 Task: Use the formula "COMPLEX" in spreadsheet "Project protfolio".
Action: Mouse moved to (125, 69)
Screenshot: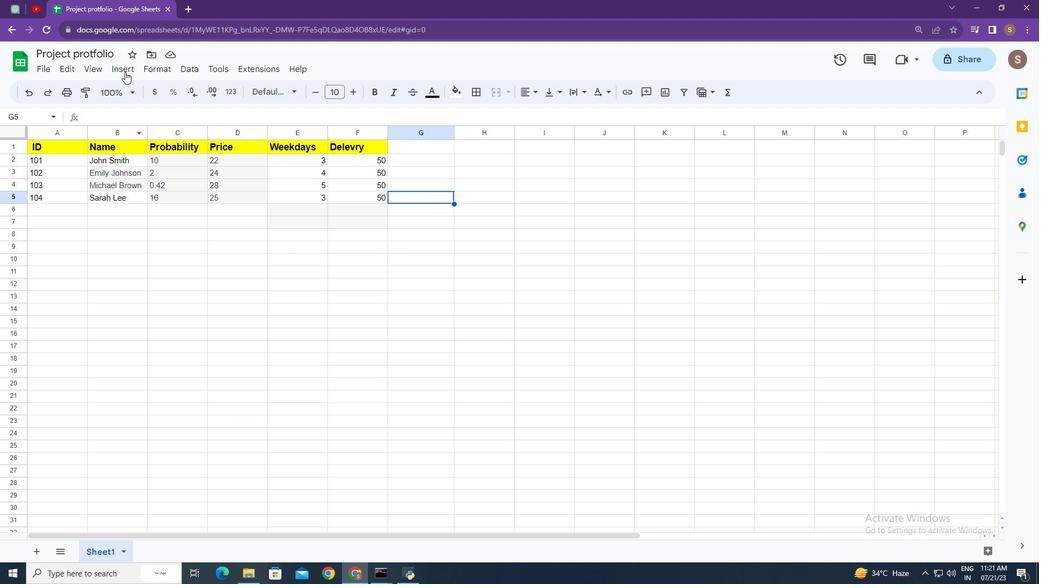 
Action: Mouse pressed left at (125, 69)
Screenshot: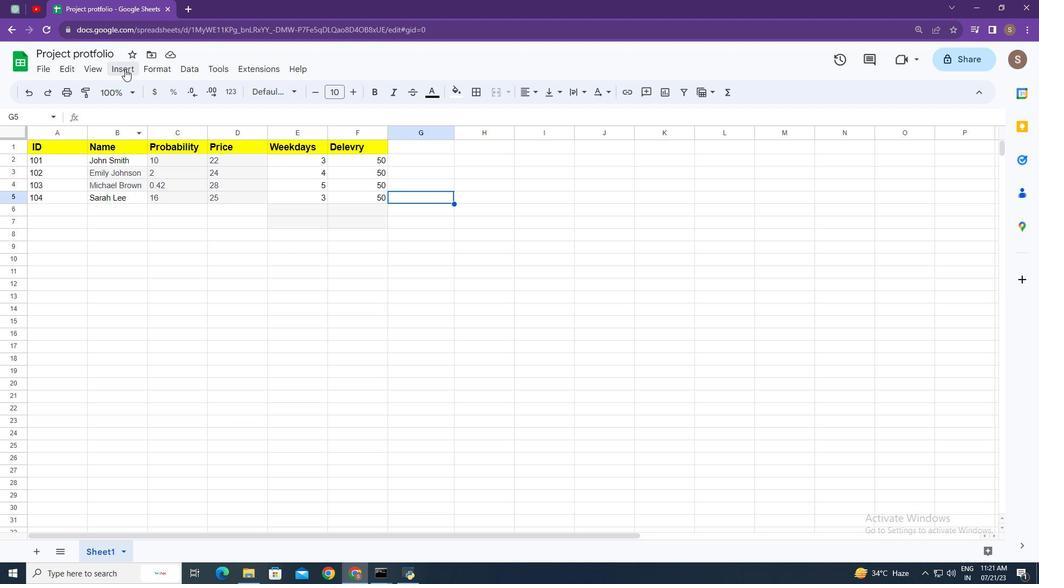 
Action: Mouse moved to (191, 277)
Screenshot: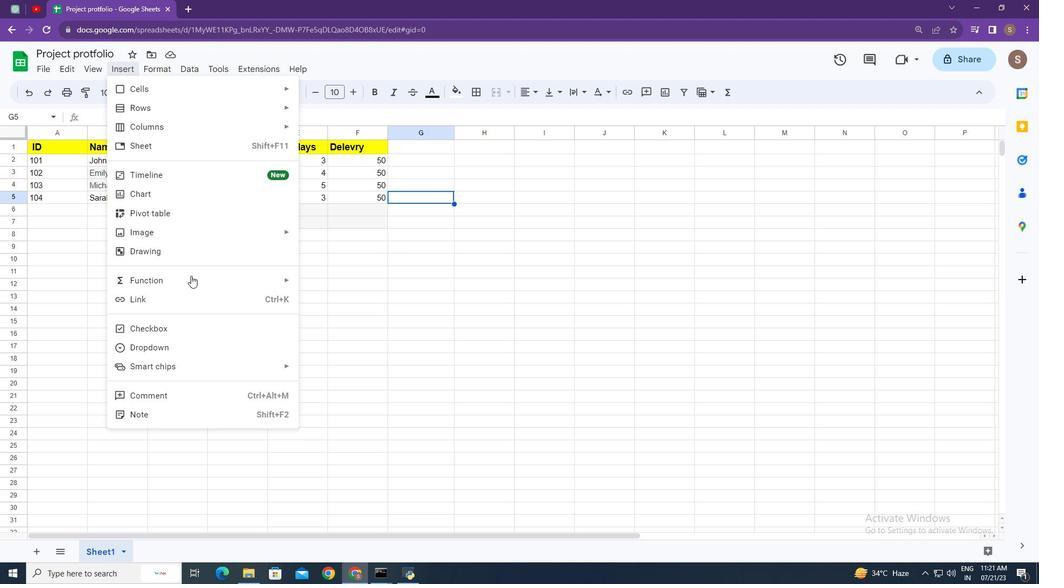 
Action: Mouse pressed left at (191, 277)
Screenshot: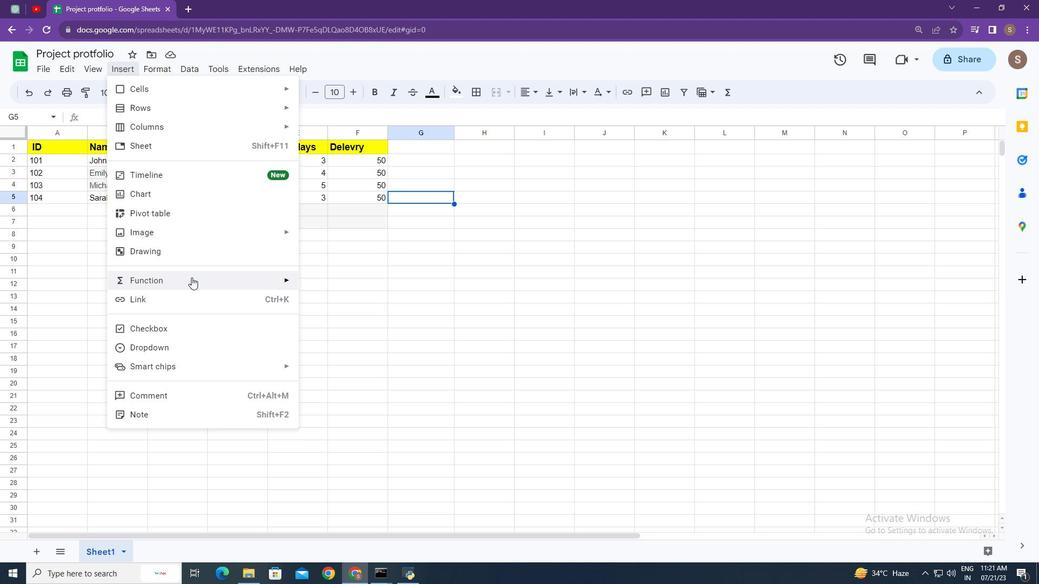 
Action: Mouse moved to (371, 212)
Screenshot: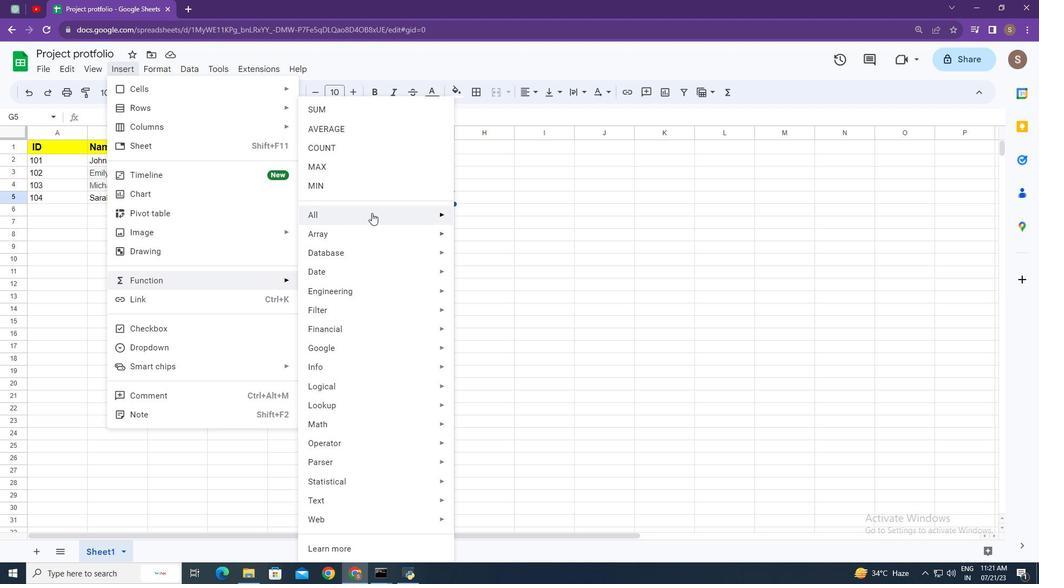 
Action: Mouse pressed left at (371, 212)
Screenshot: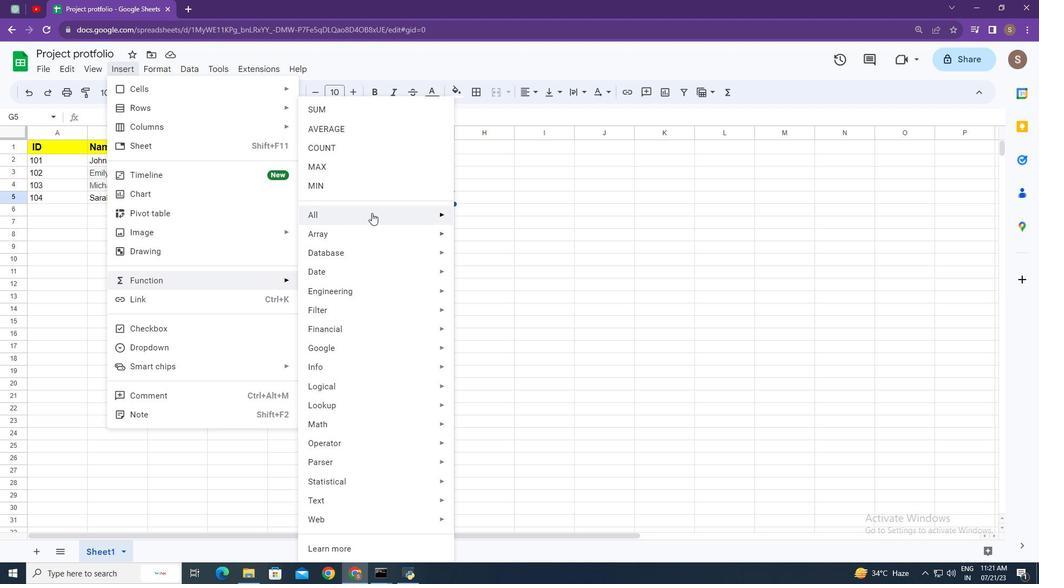 
Action: Mouse moved to (508, 520)
Screenshot: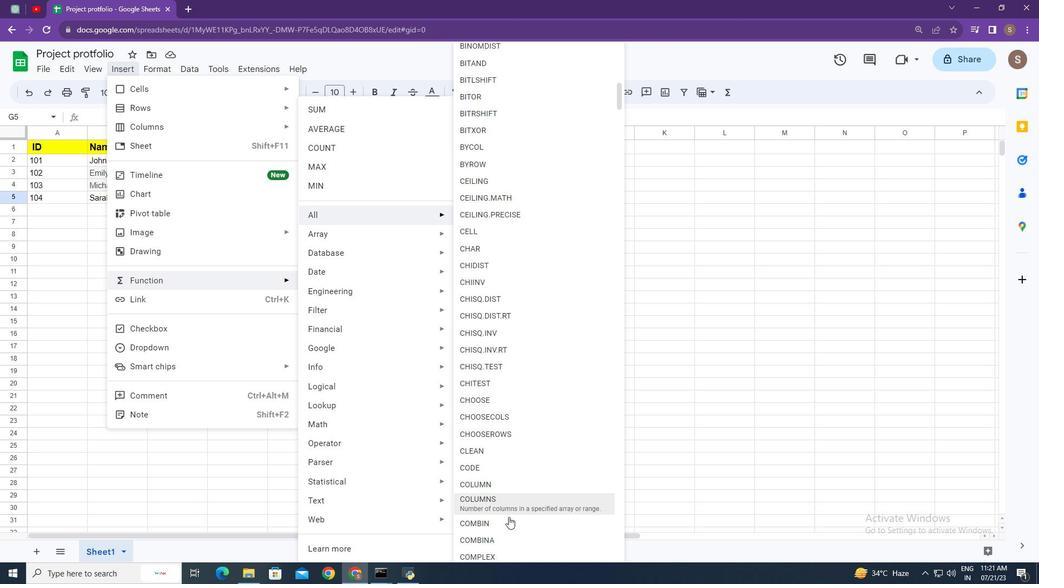 
Action: Mouse scrolled (508, 519) with delta (0, 0)
Screenshot: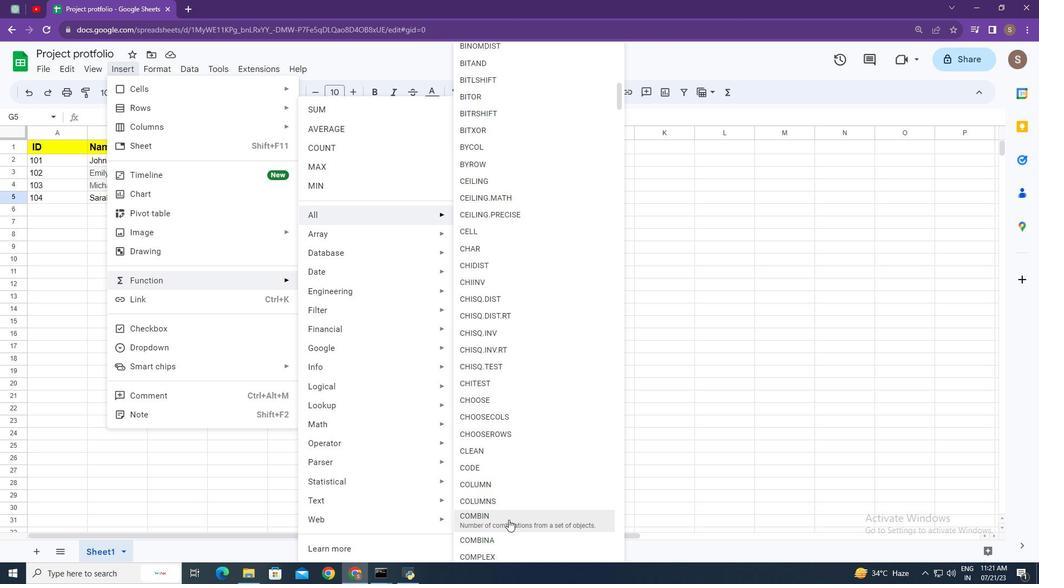 
Action: Mouse moved to (505, 500)
Screenshot: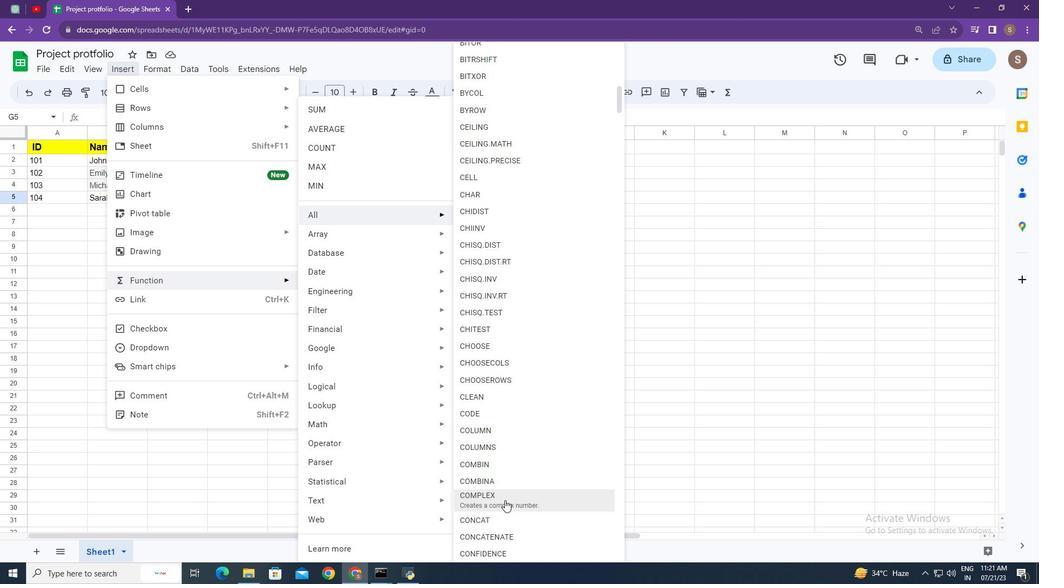
Action: Mouse pressed left at (505, 500)
Screenshot: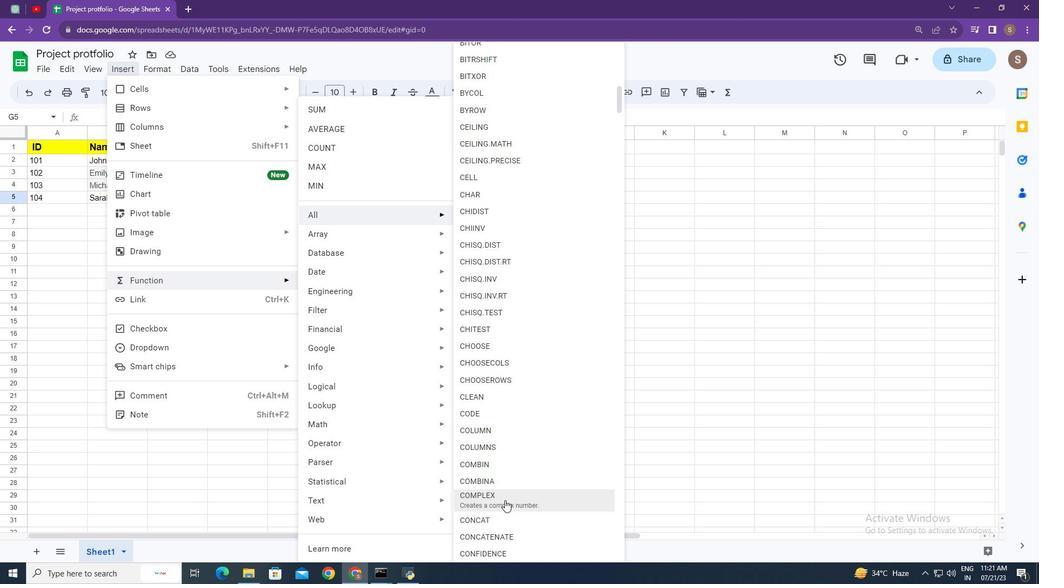 
Action: Mouse moved to (445, 223)
Screenshot: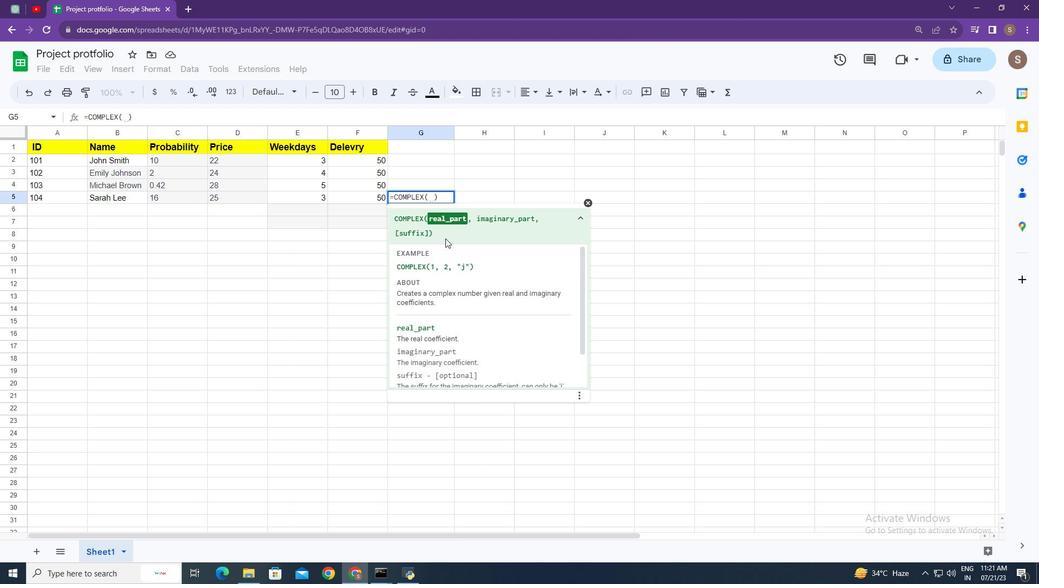 
Action: Key pressed 1,<Key.space>2,<Key.space><Key.shift><Key.shift><Key.shift><Key.shift><Key.shift><Key.shift><Key.shift><Key.shift><Key.shift><Key.shift><Key.shift><Key.shift><Key.shift><Key.shift><Key.shift><Key.shift><Key.shift><Key.shift><Key.shift><Key.shift>"j<Key.shift>"<Key.enter>
Screenshot: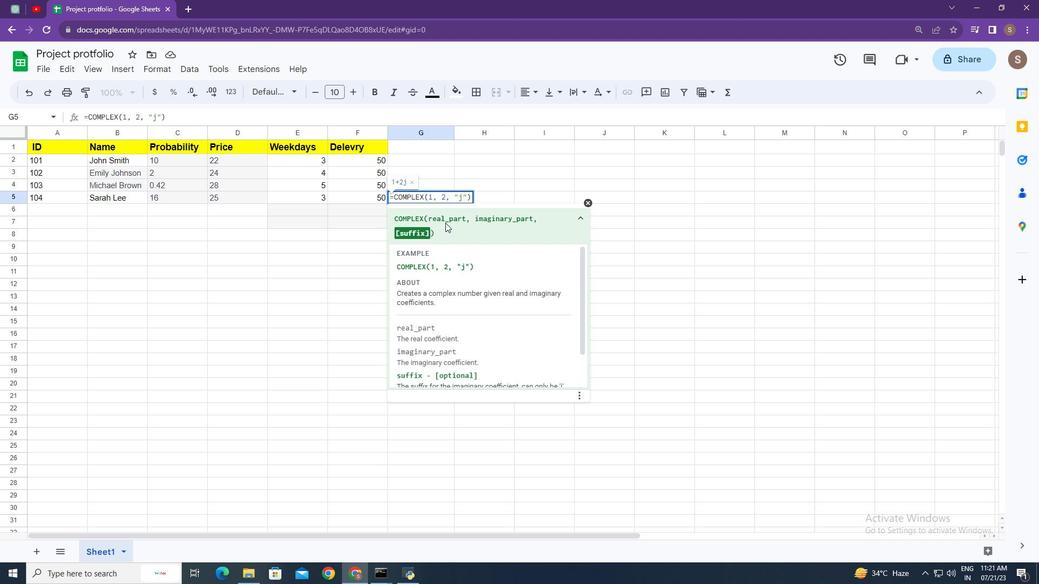 
